 Task: Look for products in the category "Sushi" from Hissho Sushi only.
Action: Mouse moved to (14, 136)
Screenshot: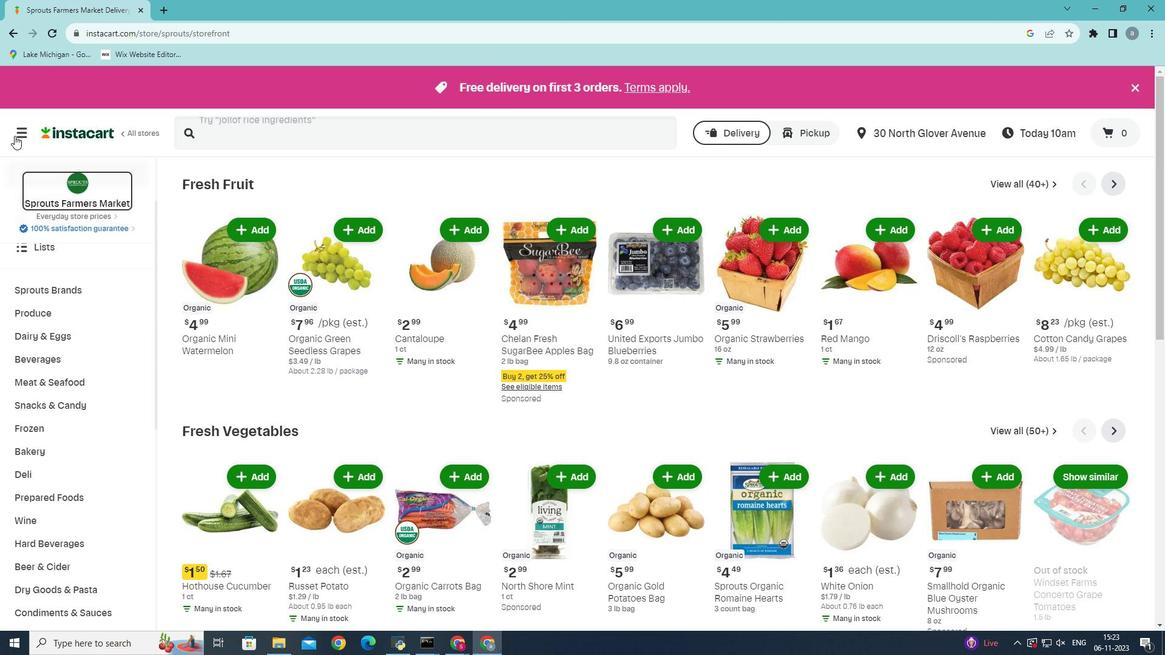 
Action: Mouse pressed left at (14, 136)
Screenshot: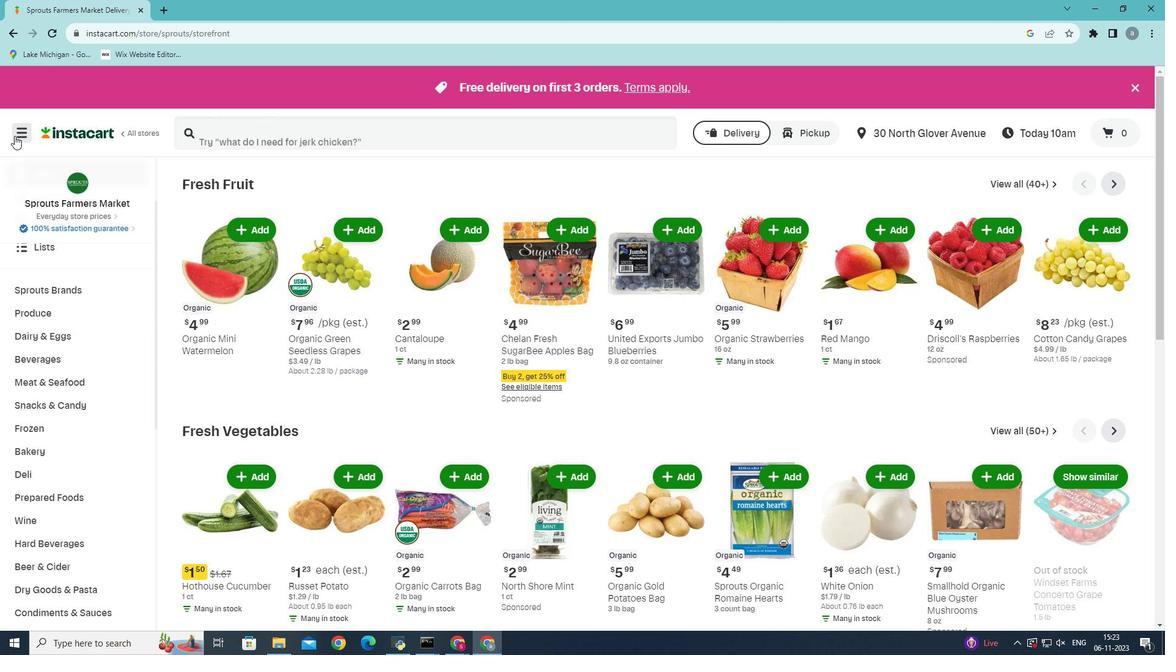 
Action: Mouse moved to (49, 335)
Screenshot: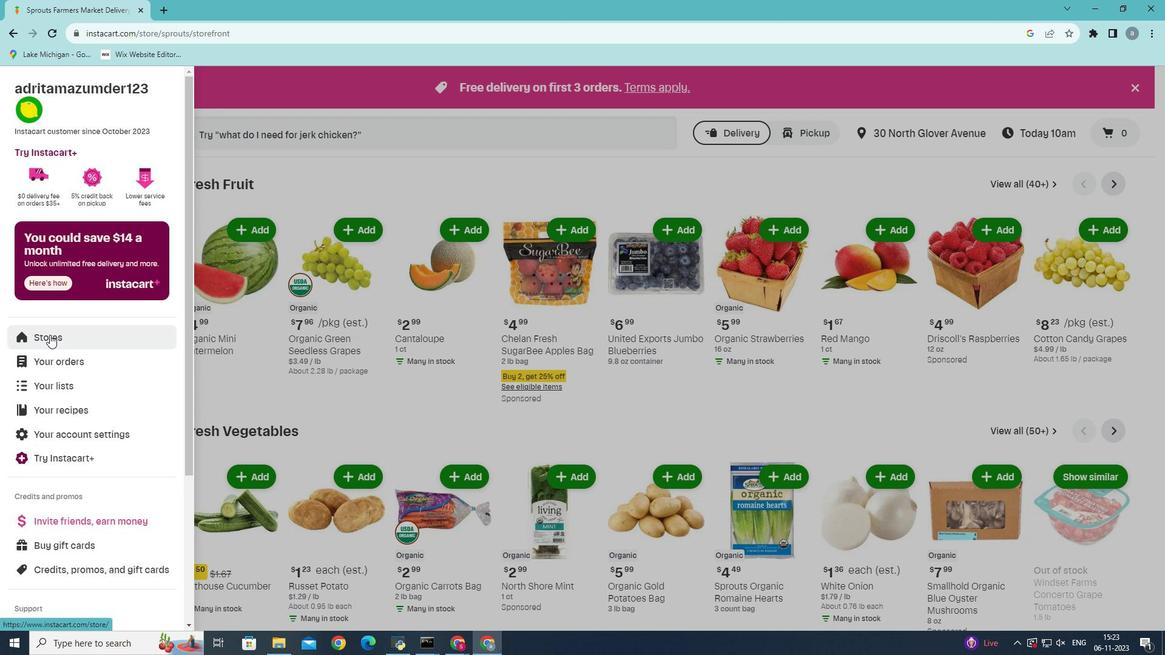 
Action: Mouse pressed left at (49, 335)
Screenshot: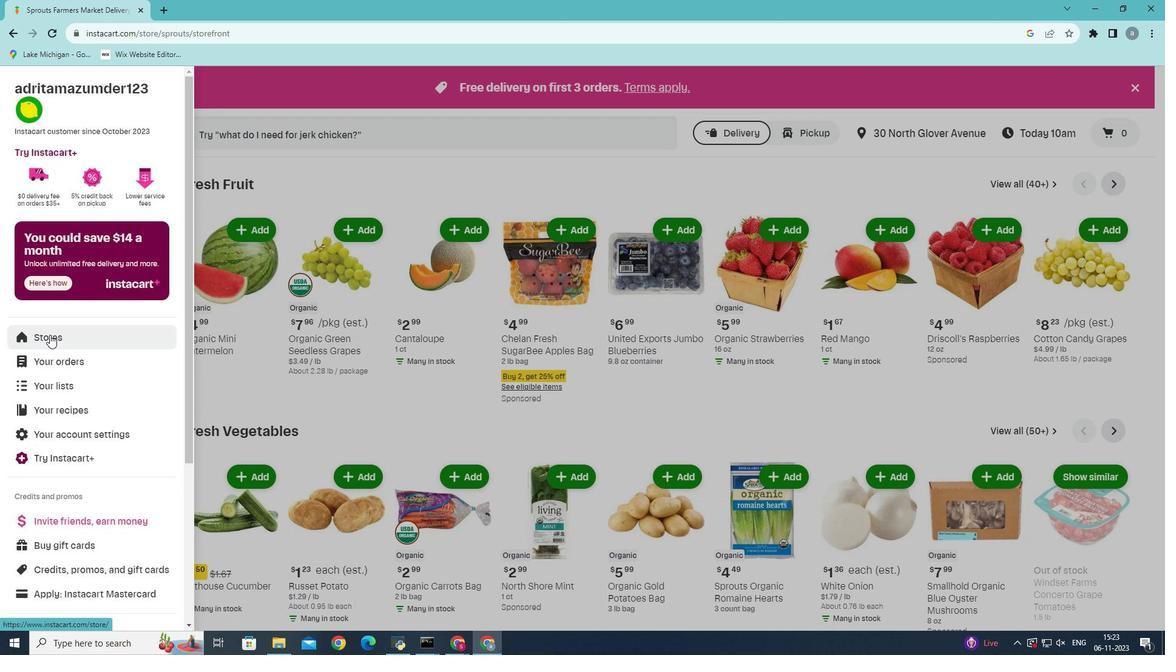 
Action: Mouse moved to (283, 128)
Screenshot: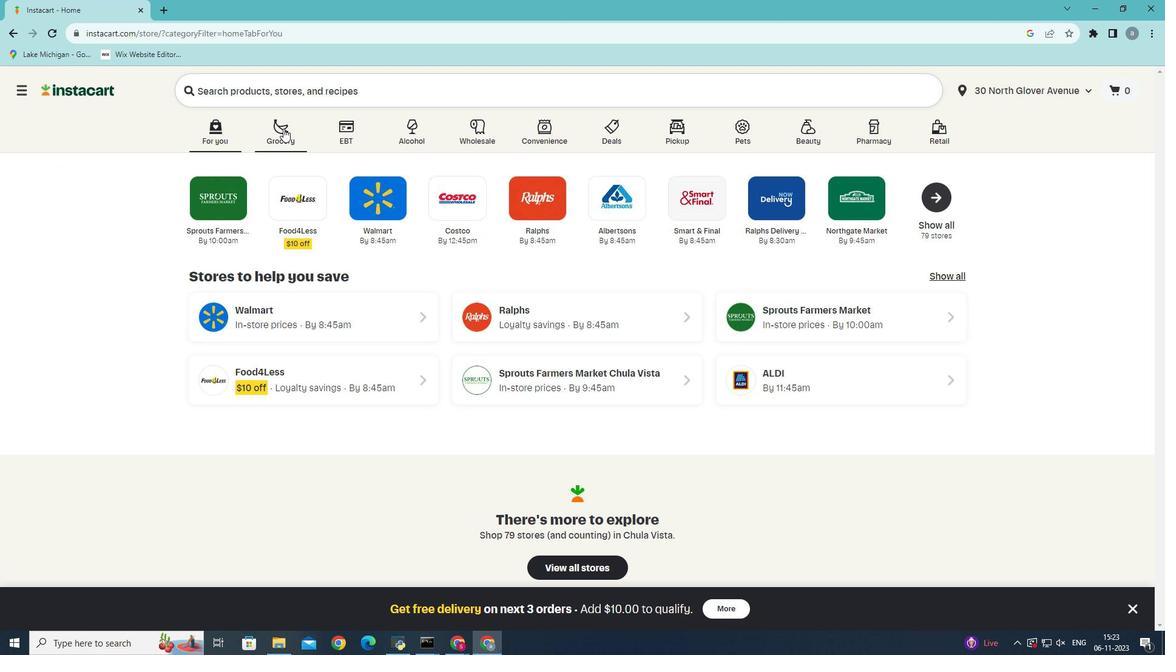 
Action: Mouse pressed left at (283, 128)
Screenshot: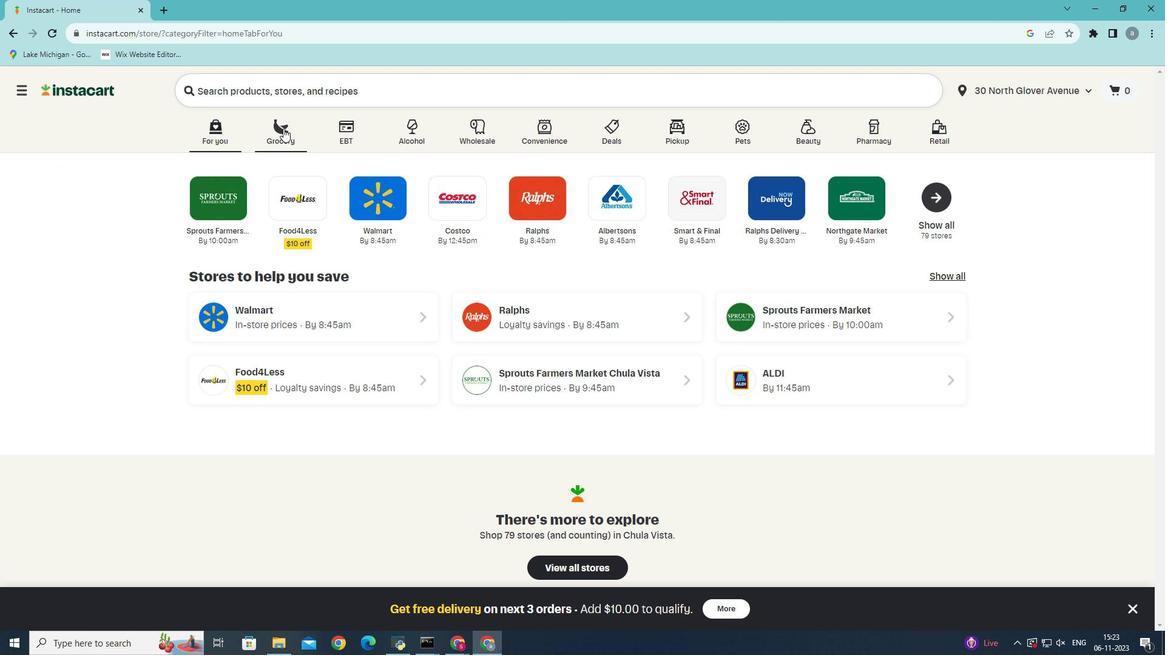 
Action: Mouse moved to (280, 370)
Screenshot: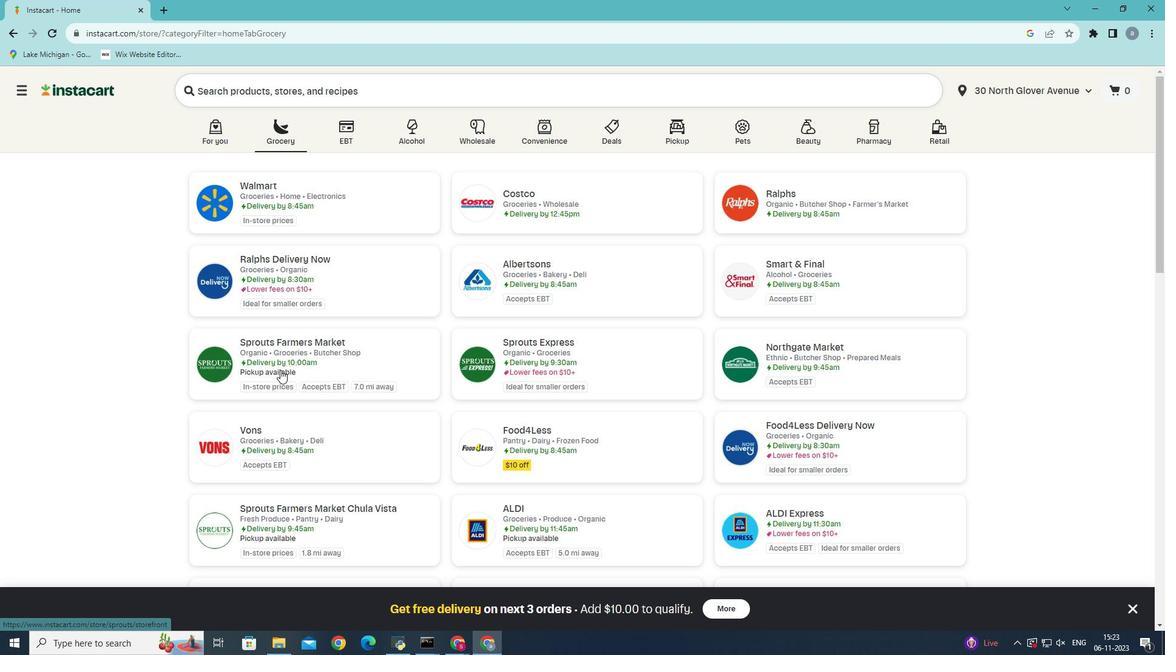 
Action: Mouse pressed left at (280, 370)
Screenshot: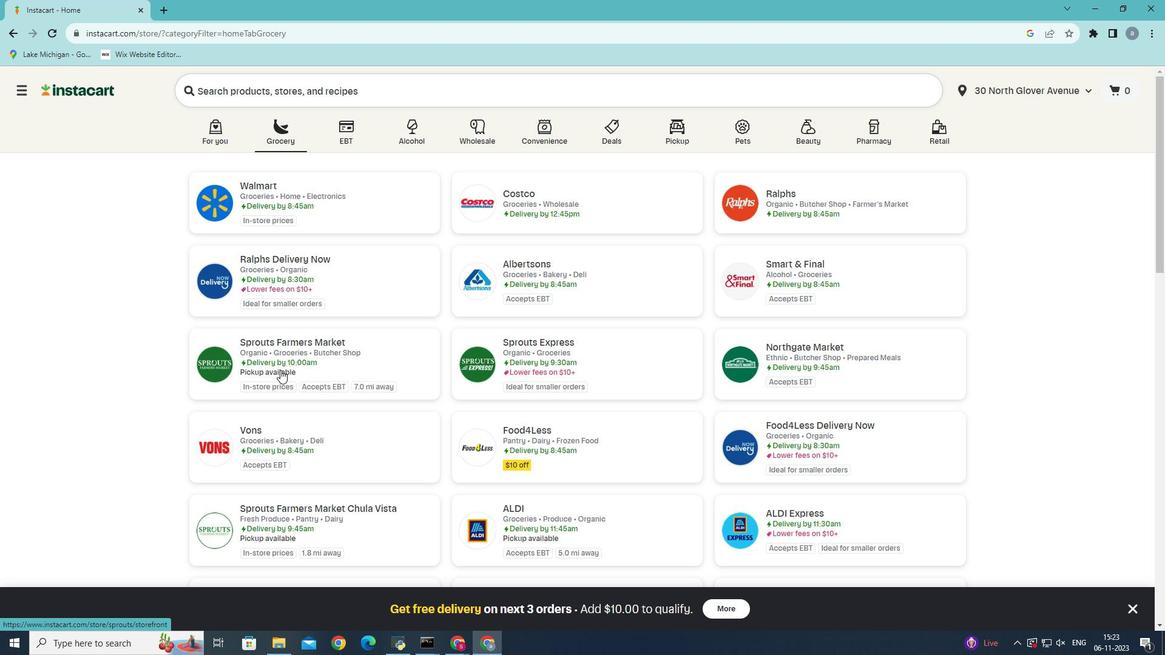 
Action: Mouse moved to (89, 622)
Screenshot: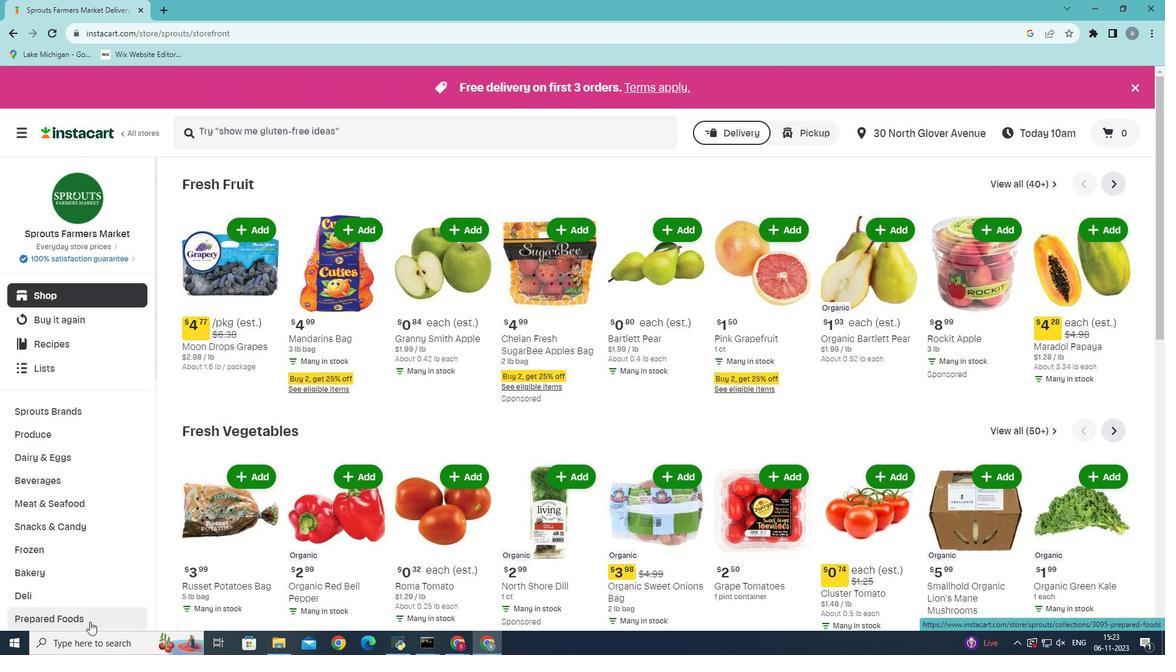 
Action: Mouse pressed left at (89, 622)
Screenshot: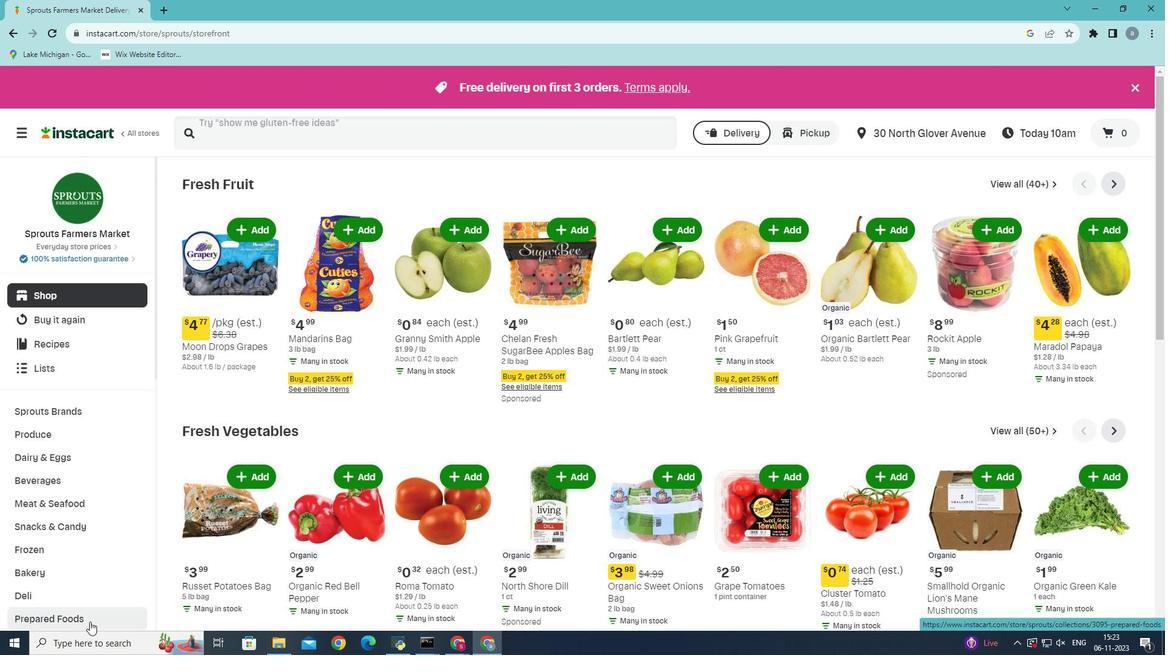 
Action: Mouse moved to (489, 215)
Screenshot: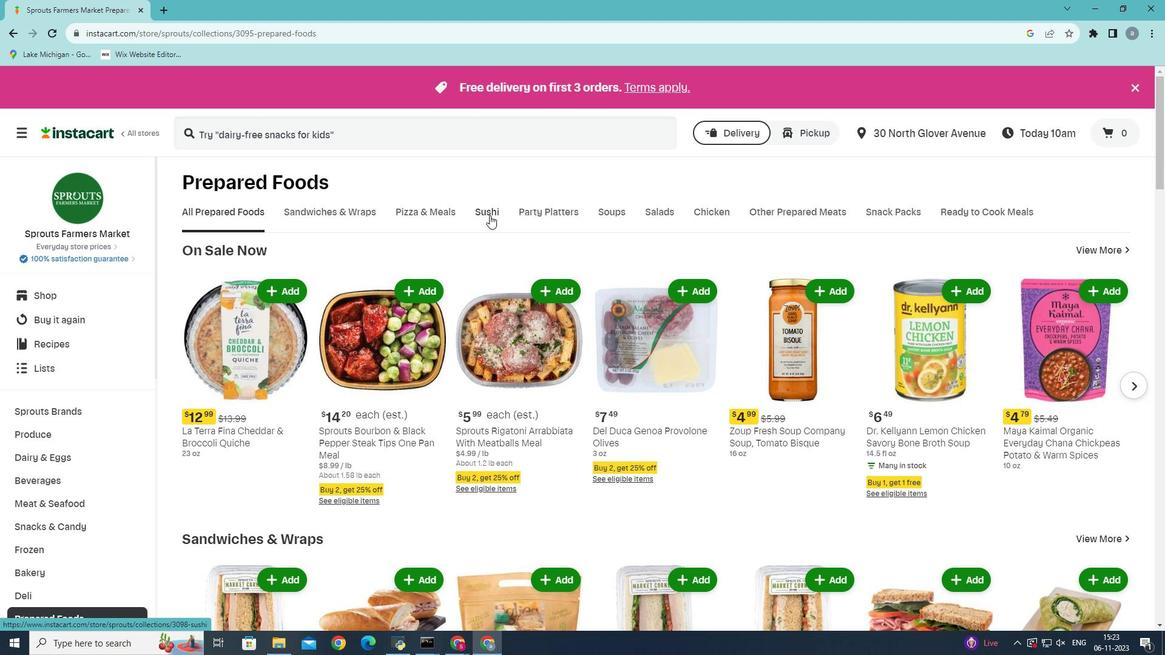 
Action: Mouse pressed left at (489, 215)
Screenshot: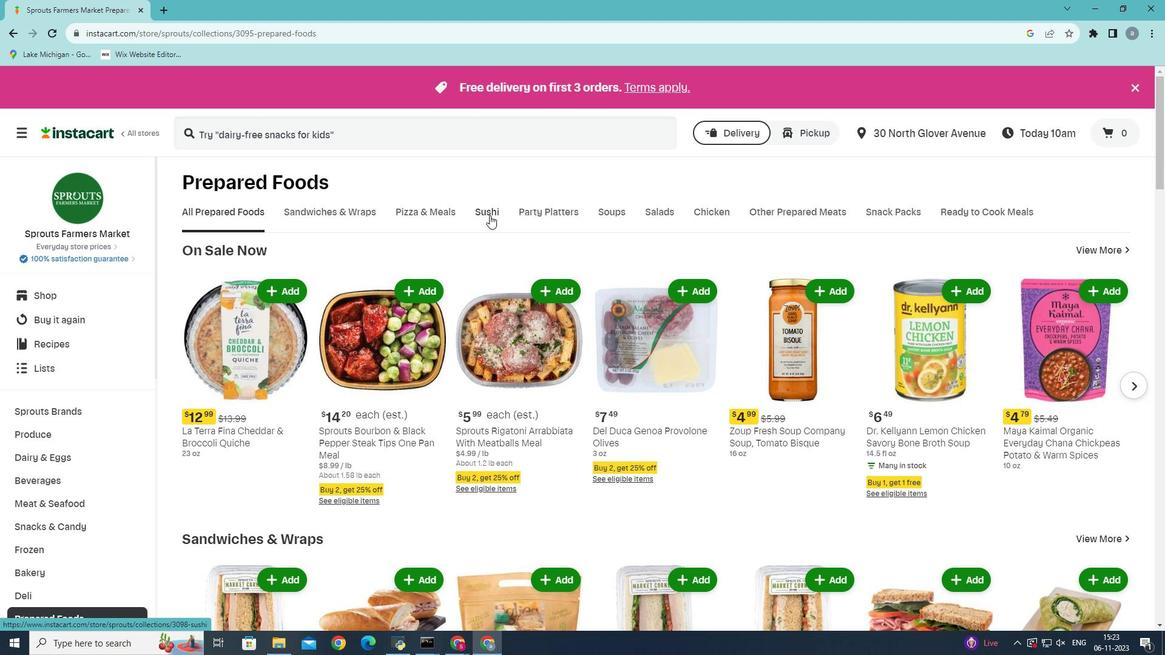 
Action: Mouse moved to (227, 255)
Screenshot: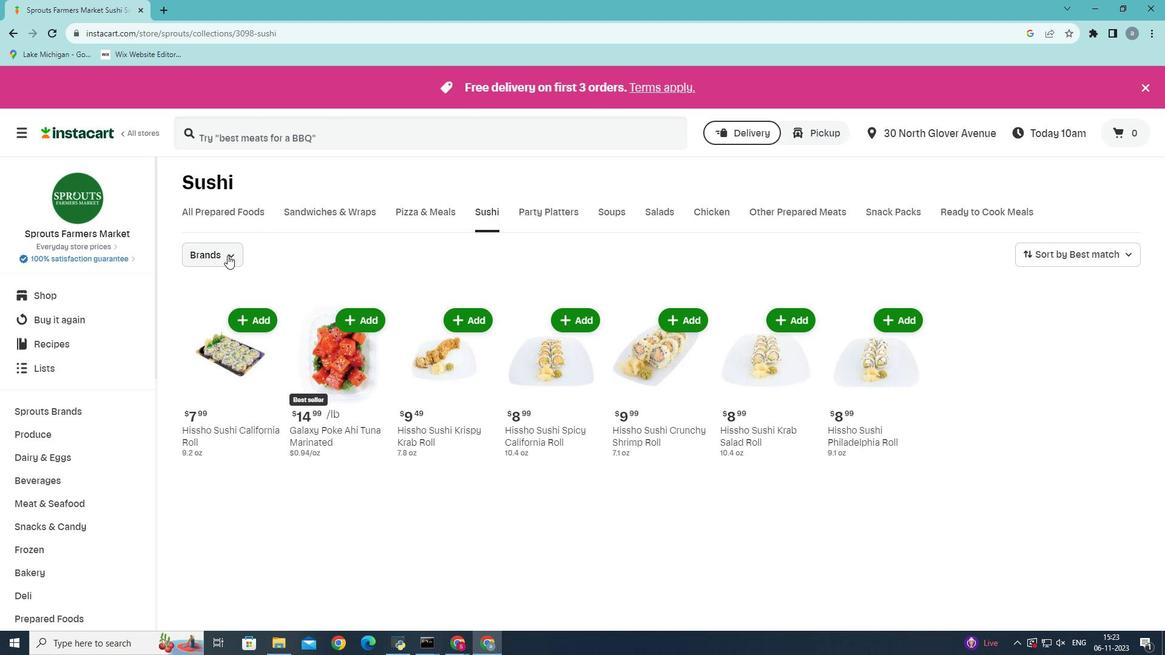 
Action: Mouse pressed left at (227, 255)
Screenshot: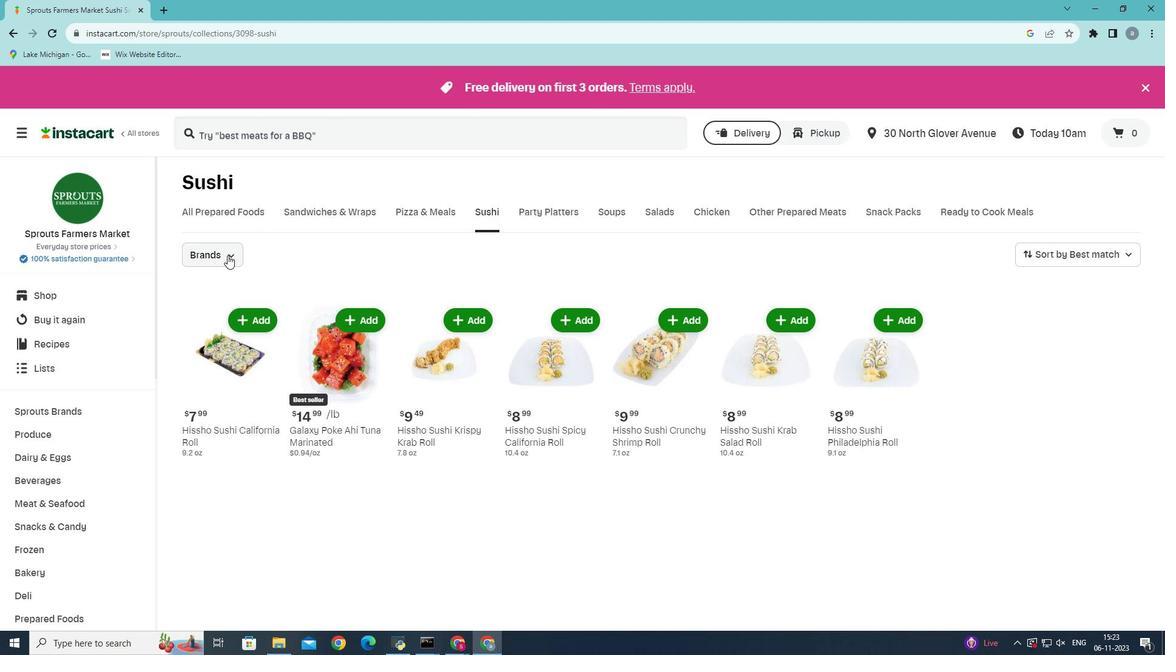 
Action: Mouse moved to (216, 293)
Screenshot: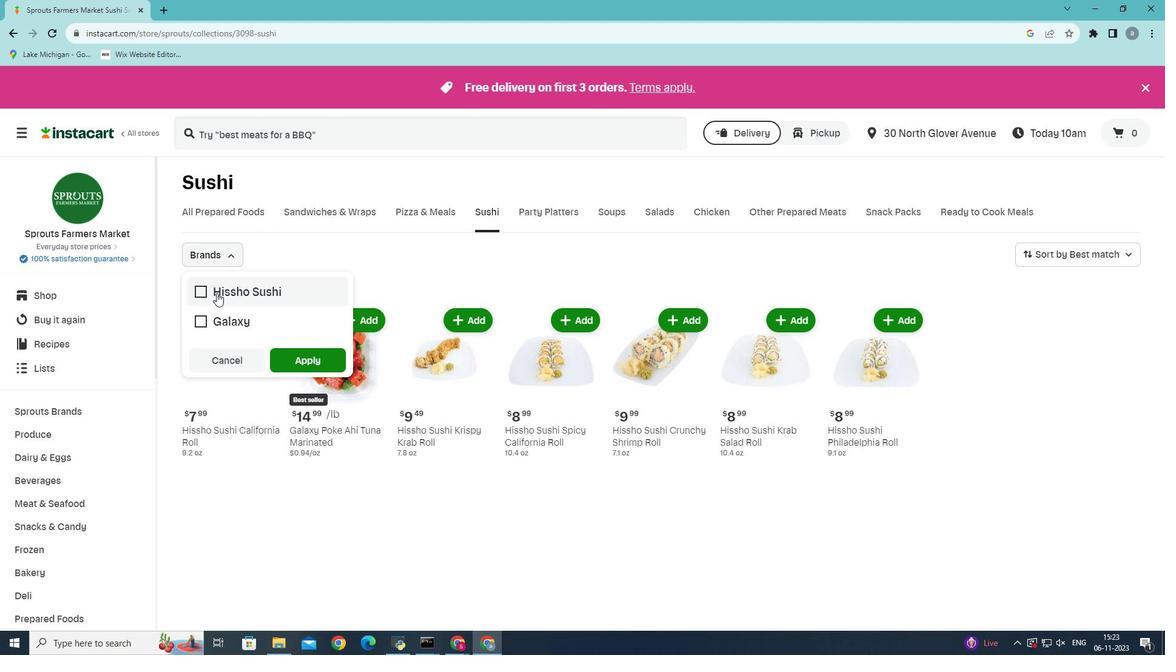 
Action: Mouse pressed left at (216, 293)
Screenshot: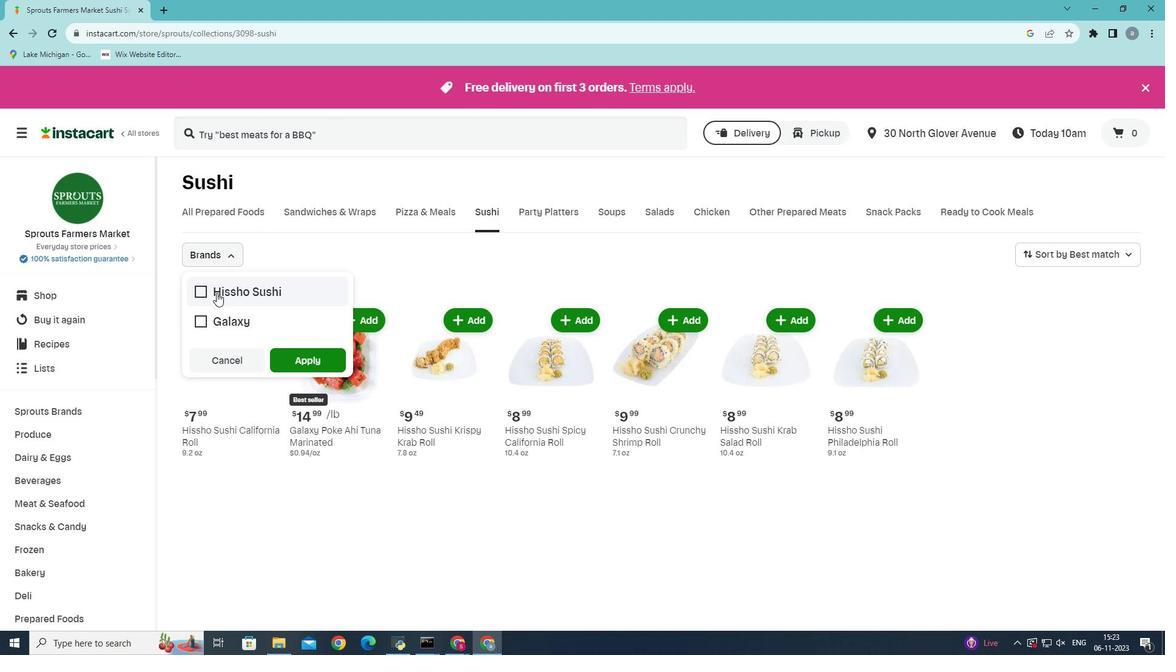 
Action: Mouse moved to (302, 361)
Screenshot: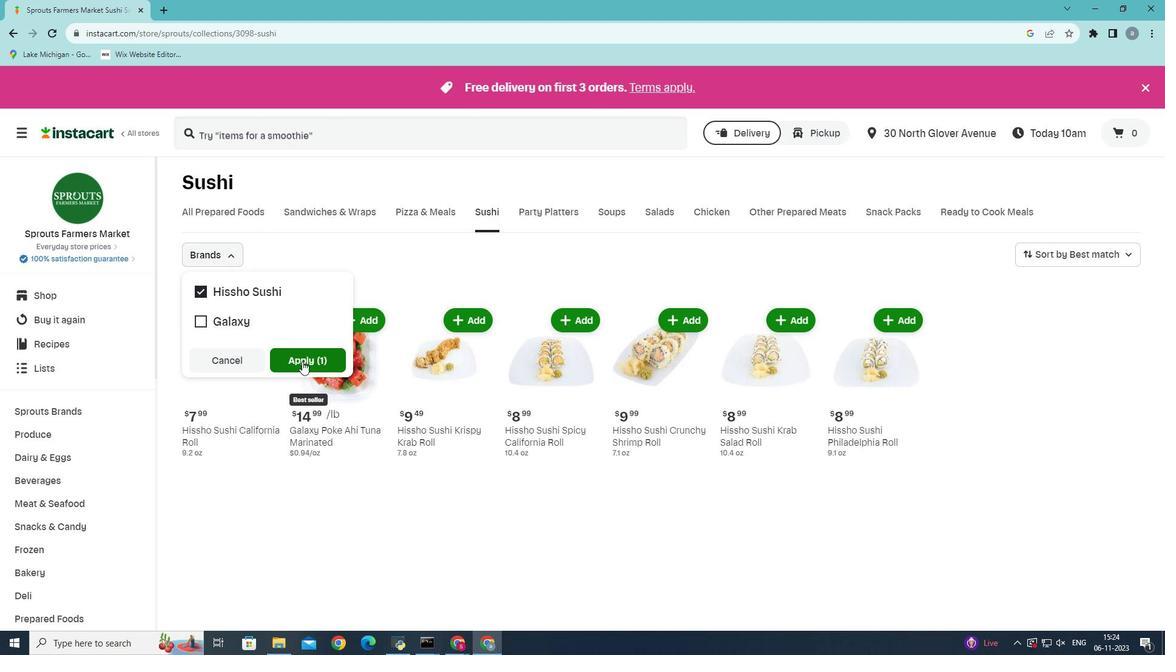 
Action: Mouse pressed left at (302, 361)
Screenshot: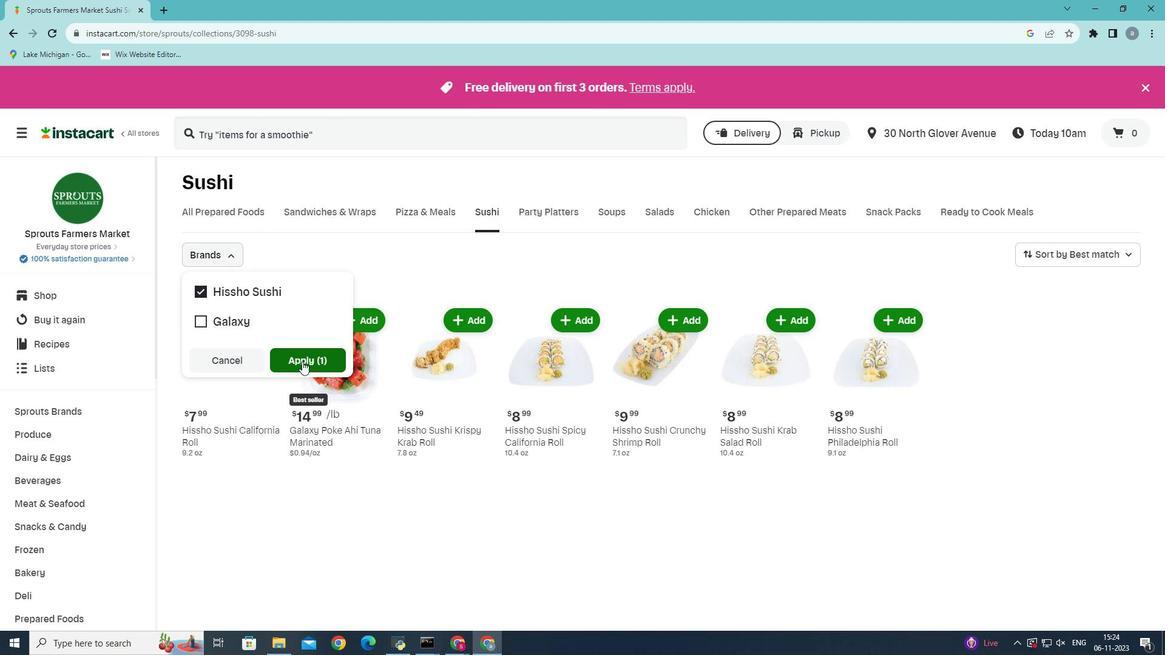 
